 Task: In the  document proposal.rtf Download file as 'EPUB Publication' Share this file with 'softage.9@softage.net' Insert the command  Viewing
Action: Mouse moved to (249, 354)
Screenshot: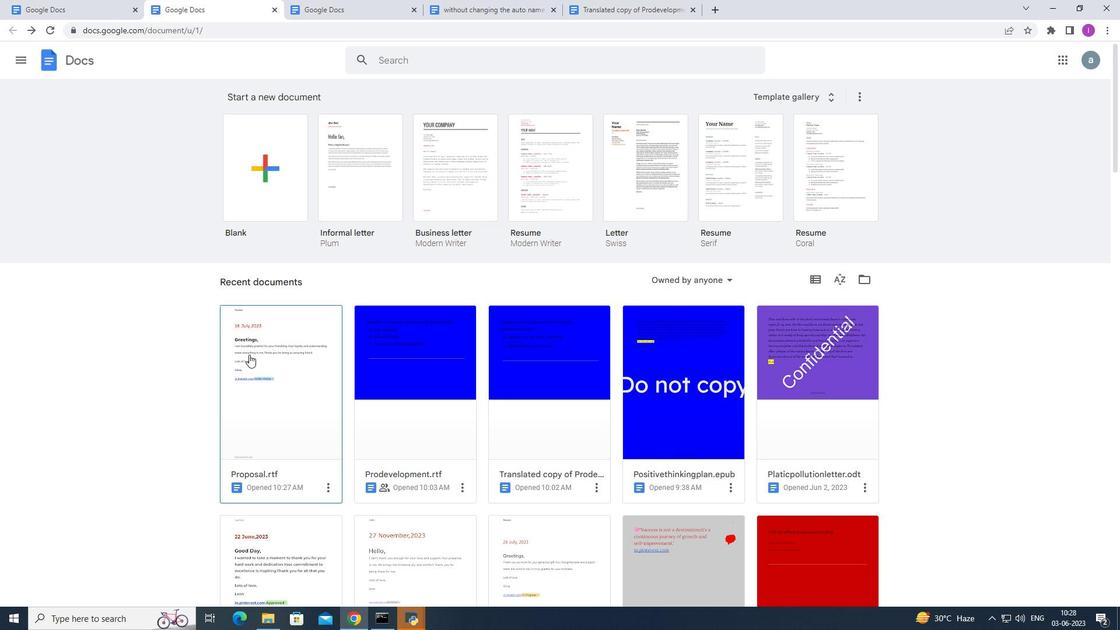 
Action: Mouse pressed left at (249, 354)
Screenshot: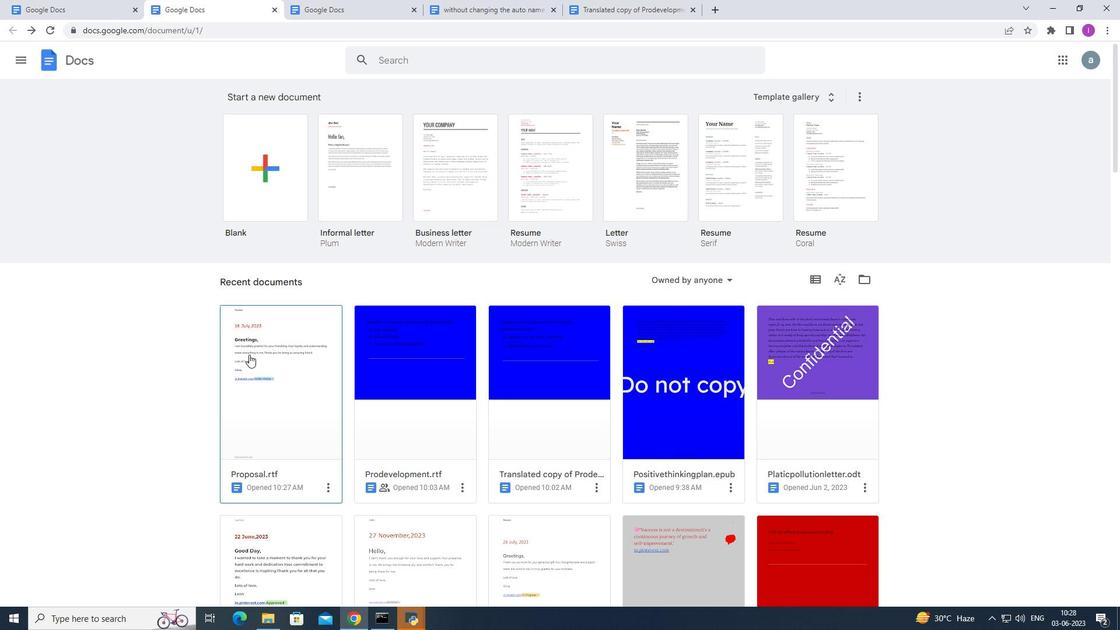 
Action: Mouse moved to (46, 70)
Screenshot: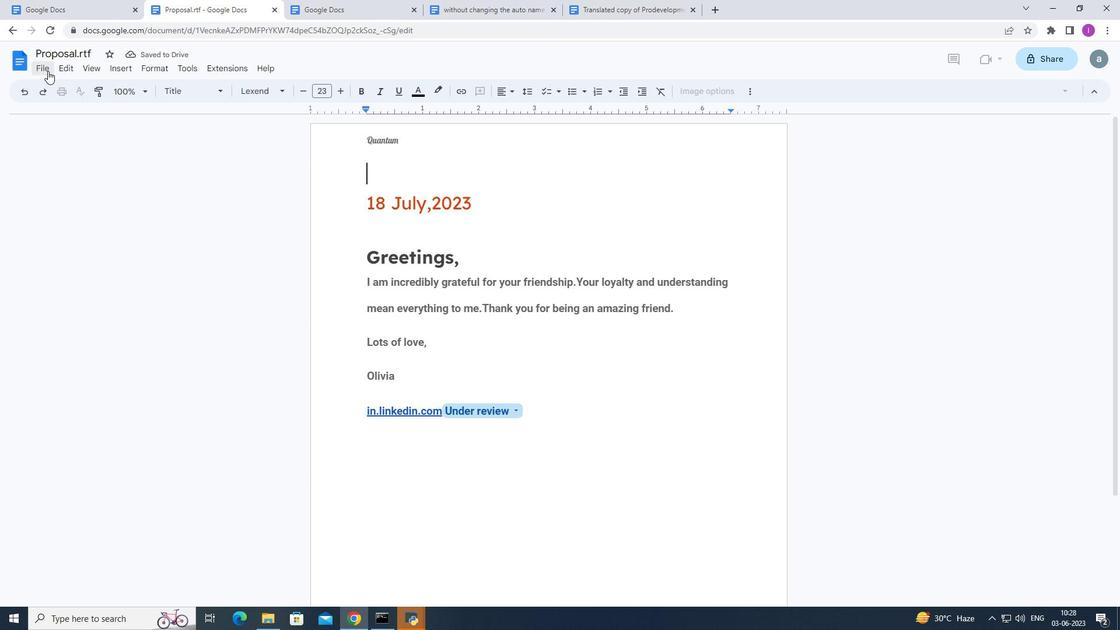 
Action: Mouse pressed left at (46, 70)
Screenshot: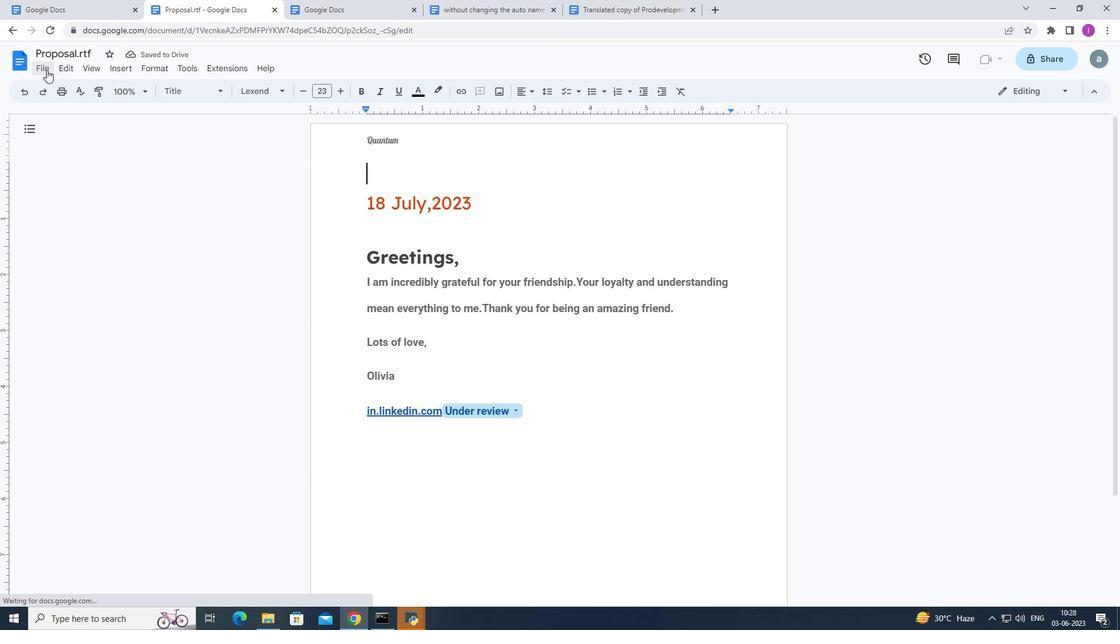 
Action: Mouse moved to (257, 308)
Screenshot: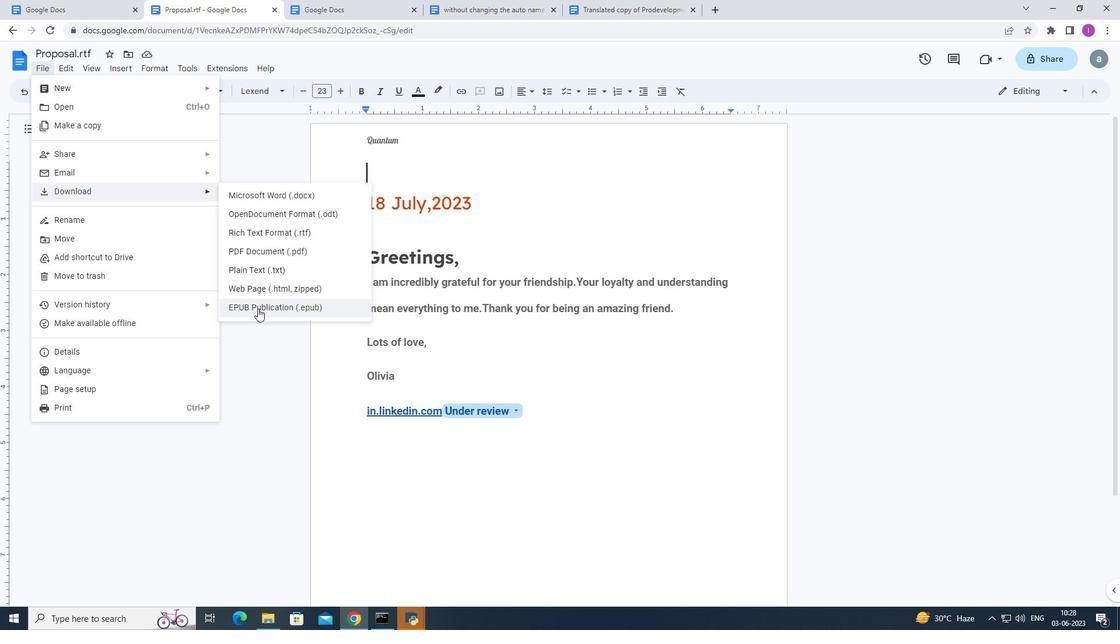 
Action: Mouse pressed left at (257, 308)
Screenshot: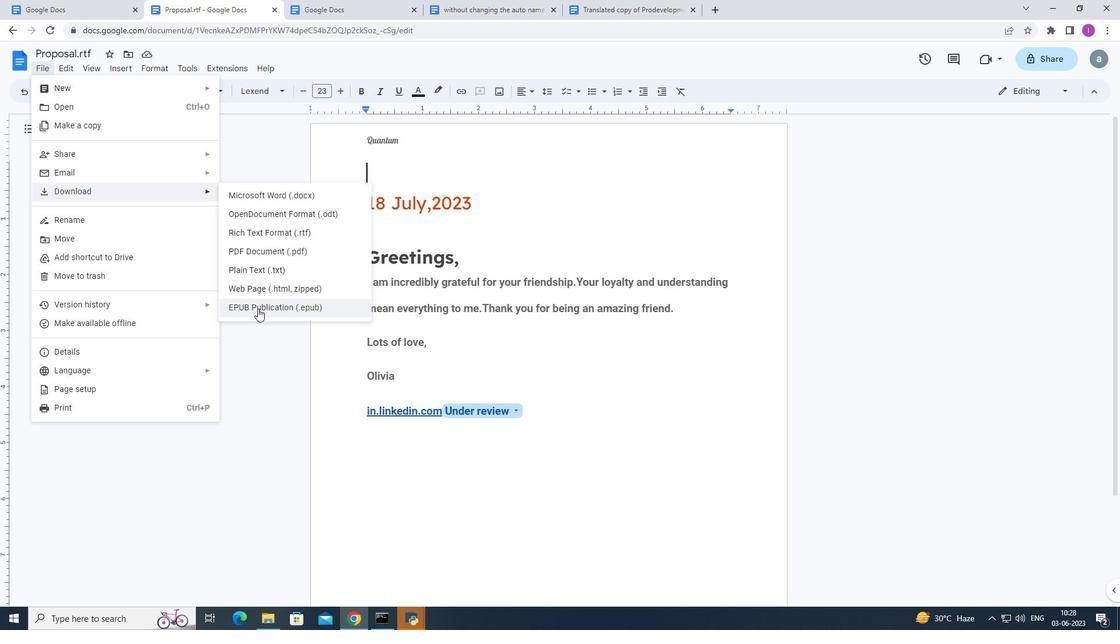 
Action: Mouse moved to (43, 69)
Screenshot: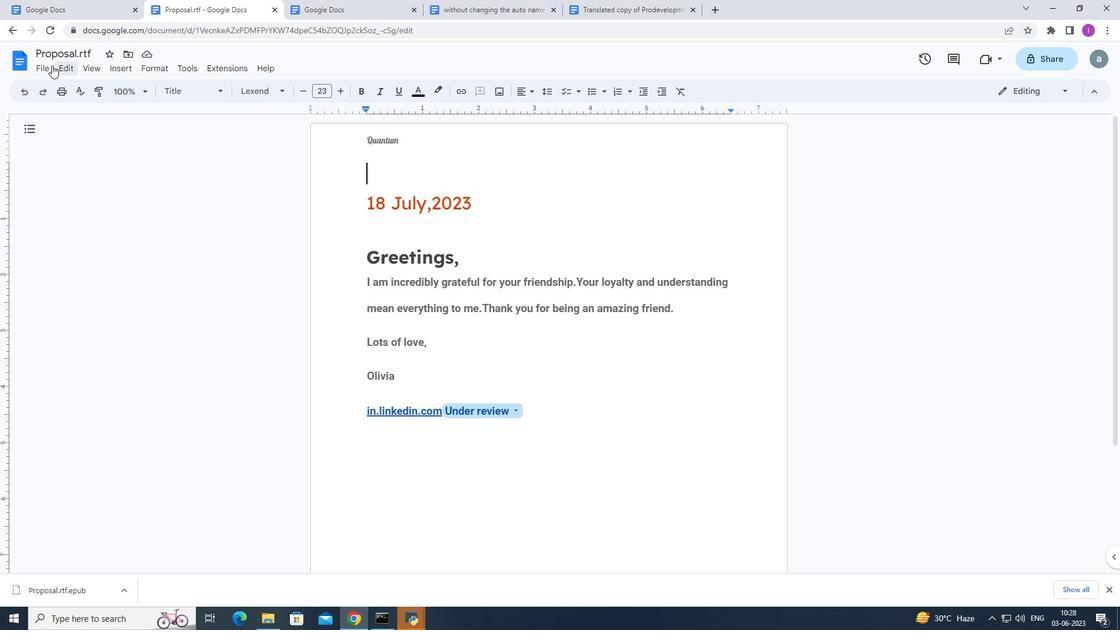 
Action: Mouse pressed left at (43, 69)
Screenshot: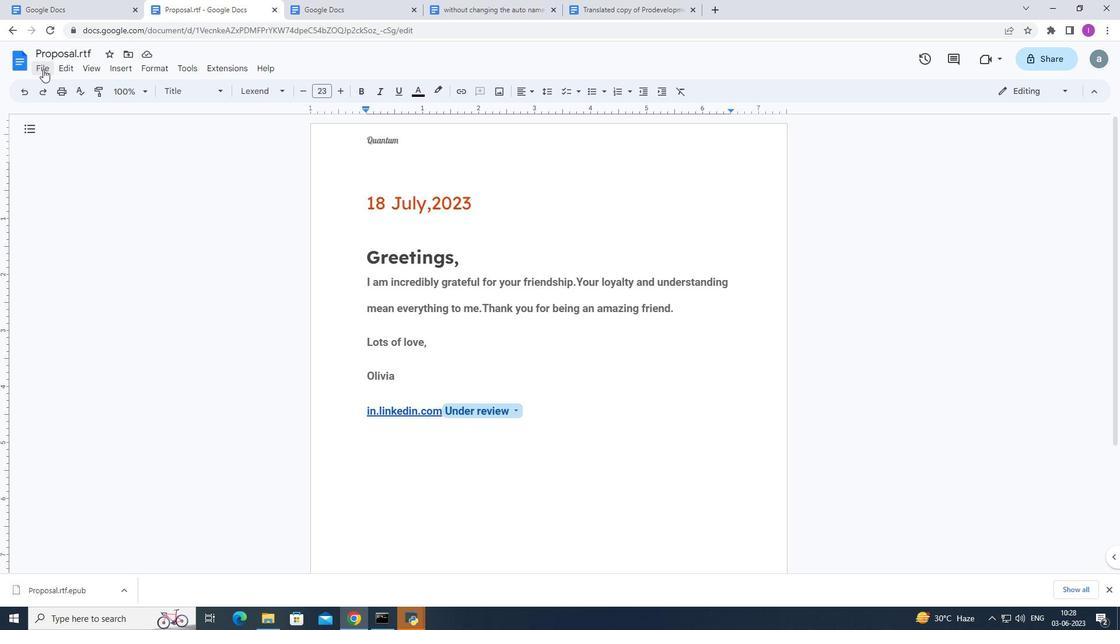 
Action: Mouse moved to (235, 155)
Screenshot: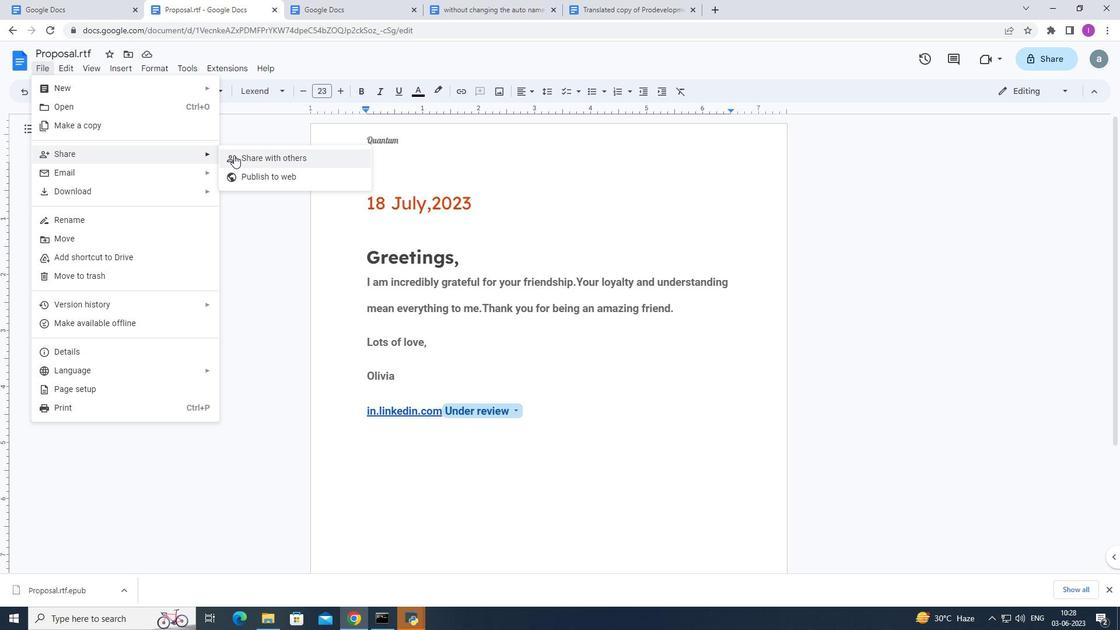 
Action: Mouse pressed left at (235, 155)
Screenshot: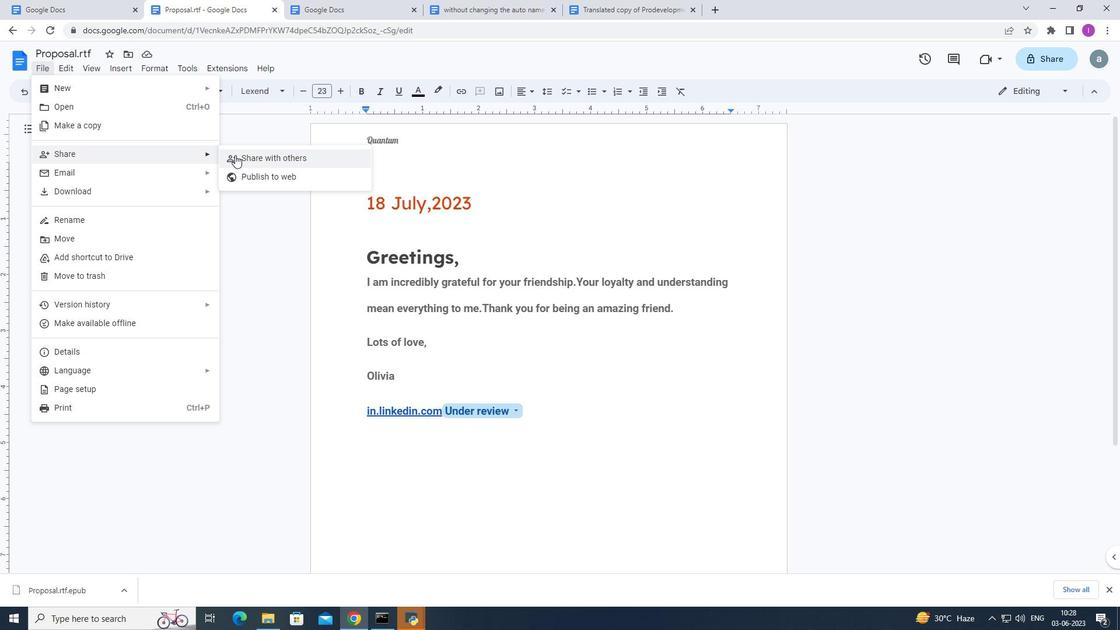 
Action: Mouse moved to (530, 225)
Screenshot: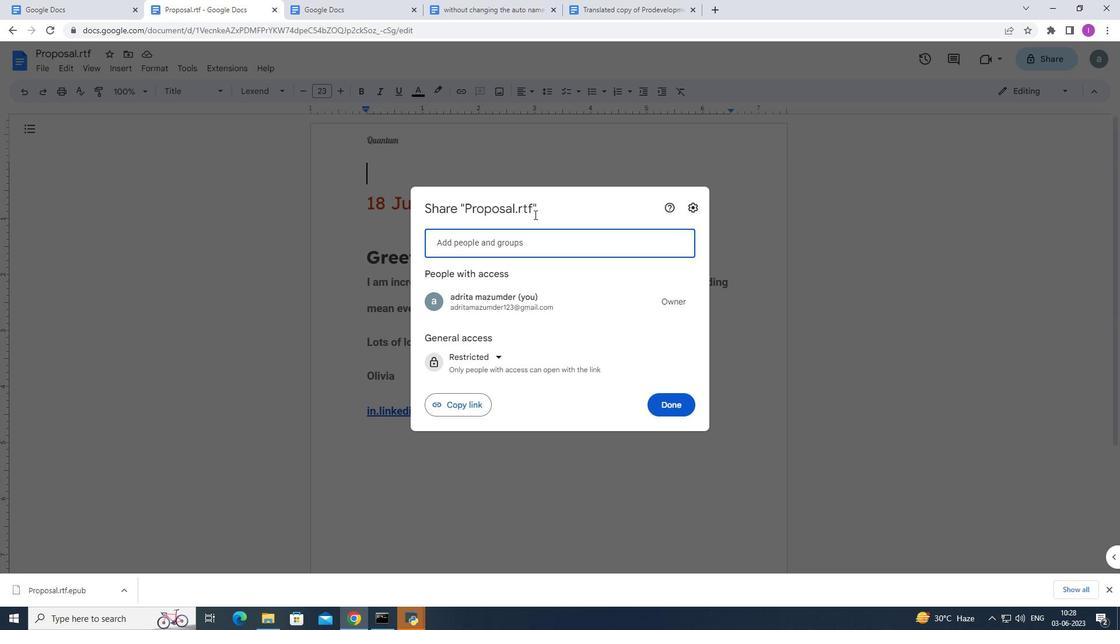 
Action: Key pressed softage
Screenshot: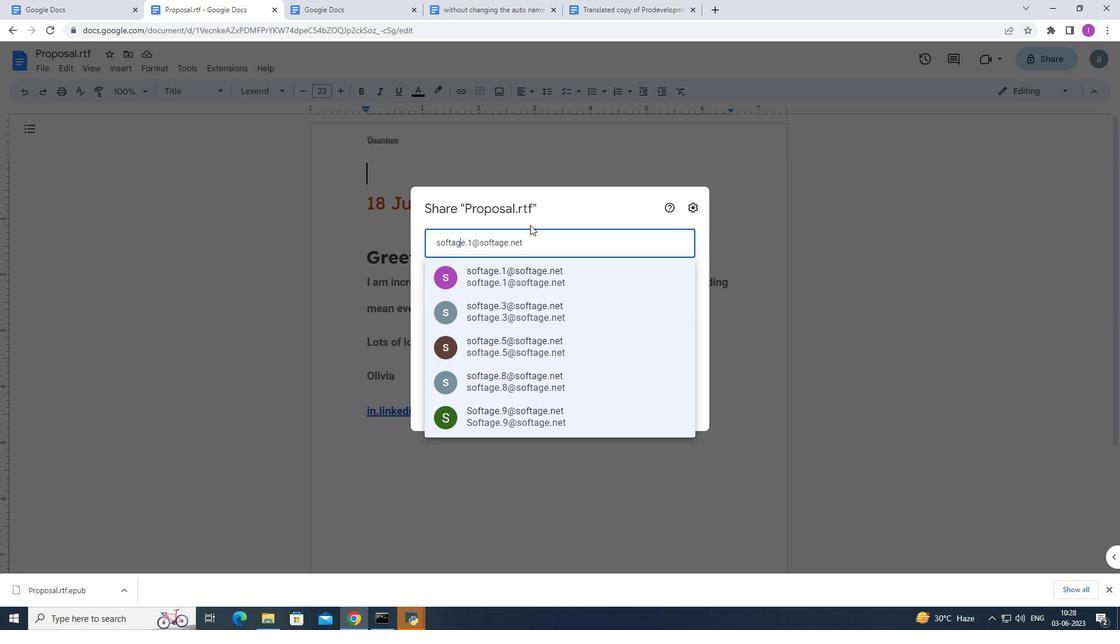 
Action: Mouse moved to (481, 420)
Screenshot: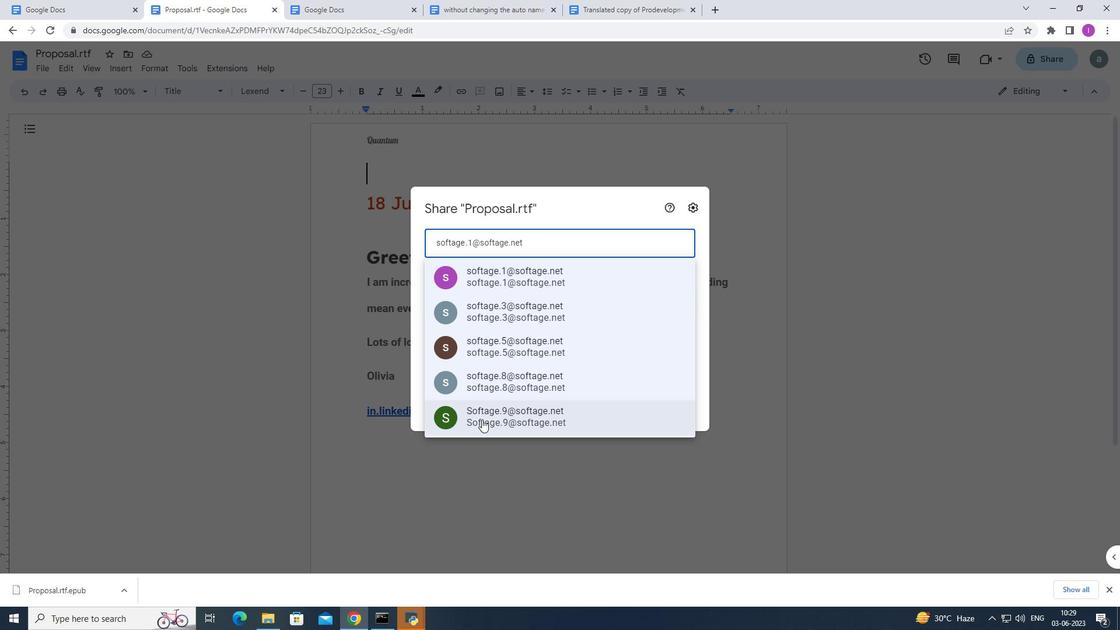 
Action: Mouse pressed left at (481, 420)
Screenshot: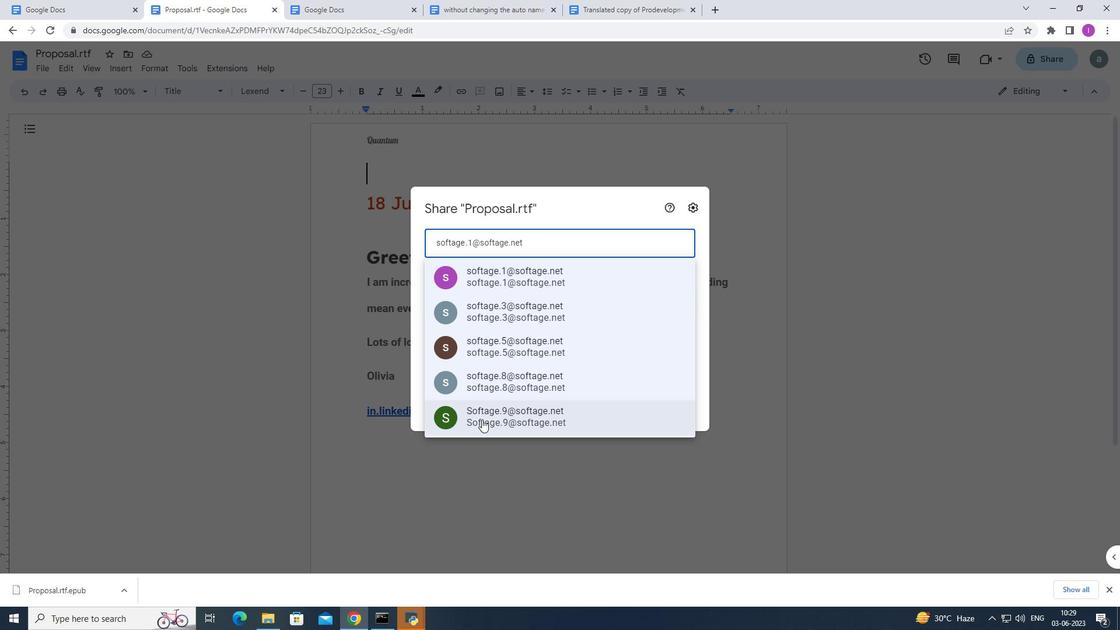
Action: Mouse moved to (658, 386)
Screenshot: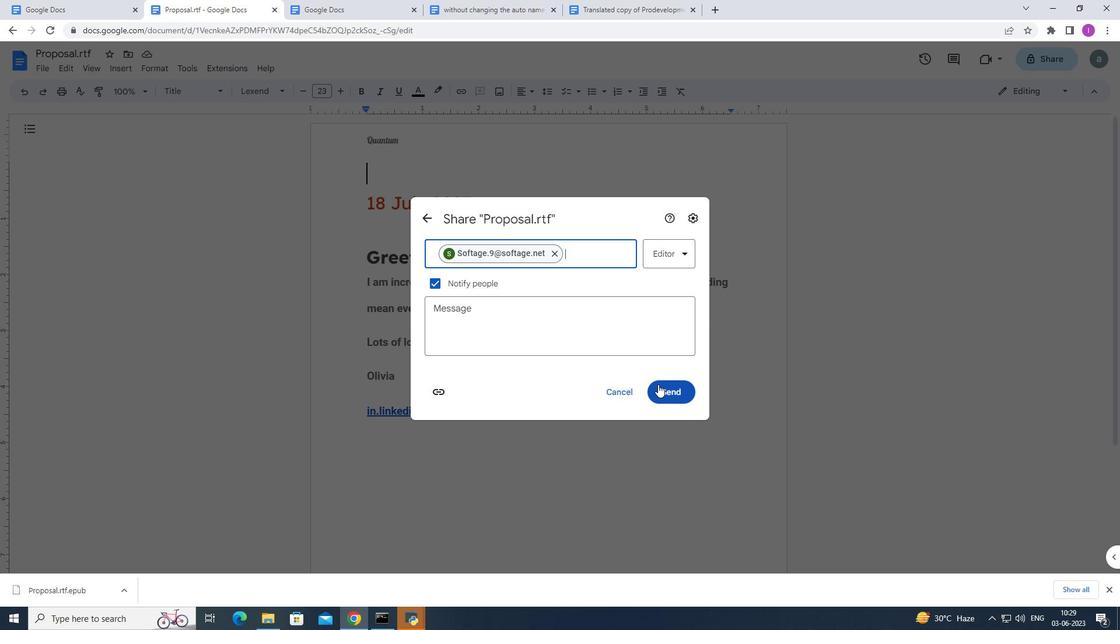 
Action: Mouse pressed left at (658, 386)
Screenshot: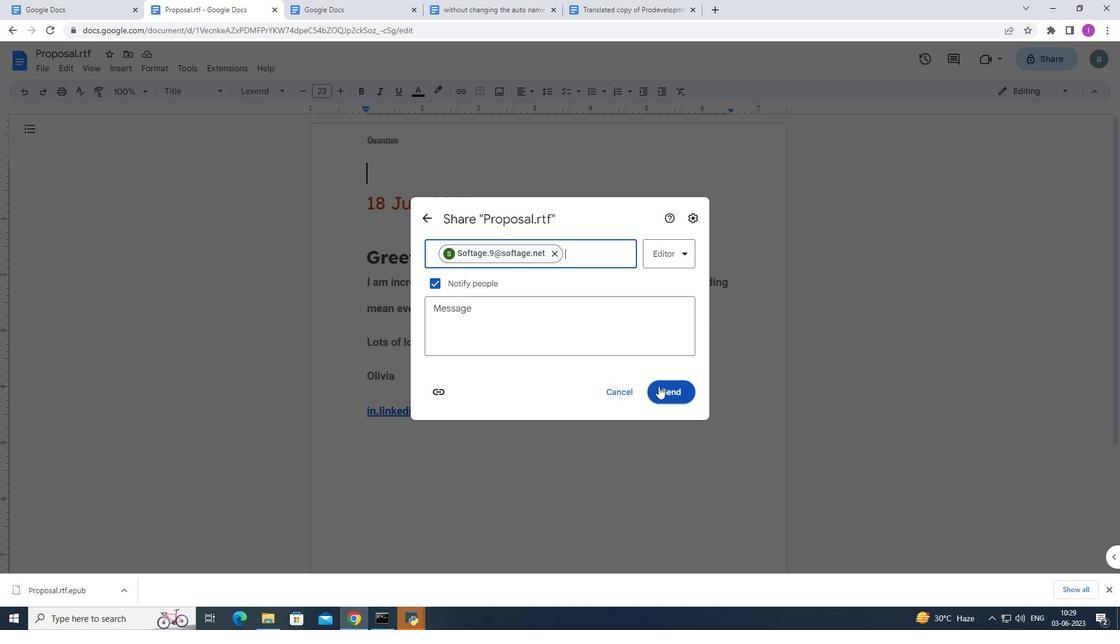
Action: Mouse moved to (1068, 93)
Screenshot: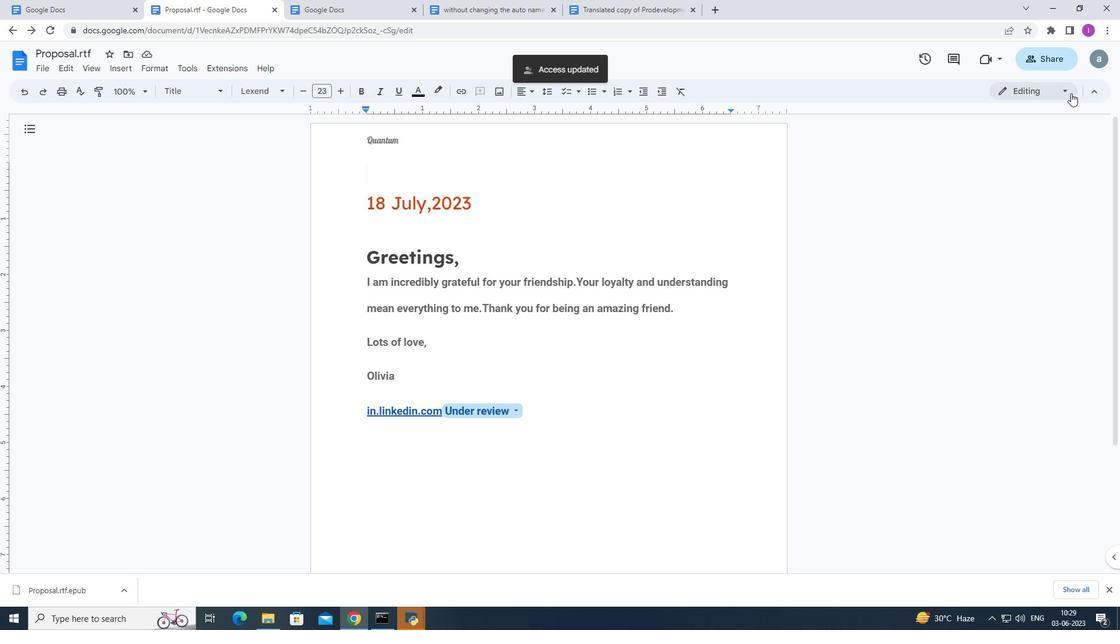 
Action: Mouse pressed left at (1068, 93)
Screenshot: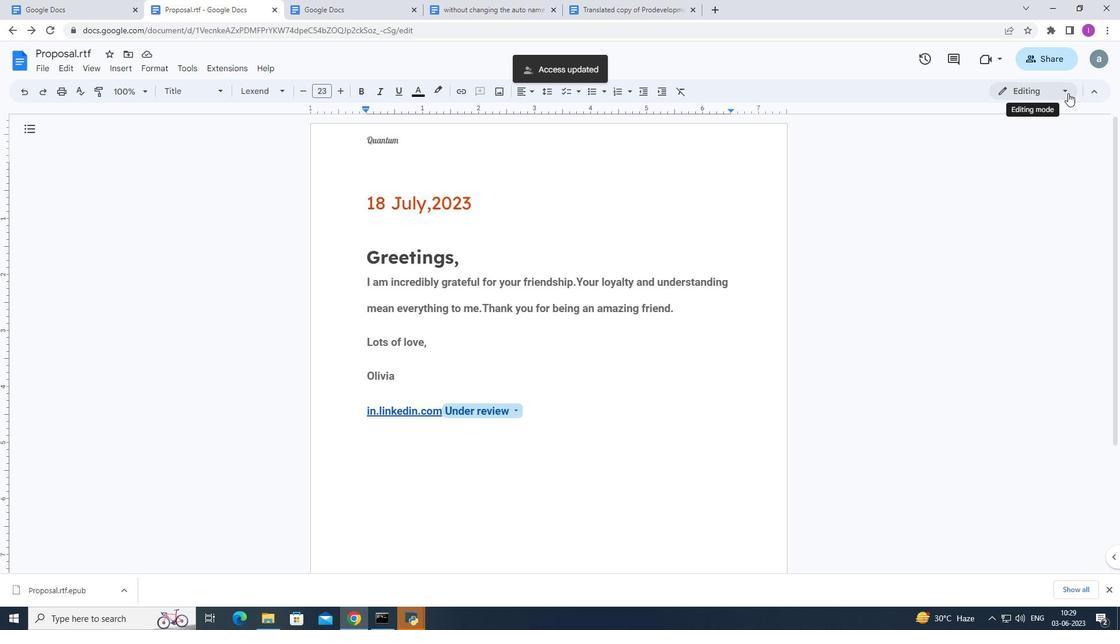
Action: Mouse moved to (1019, 173)
Screenshot: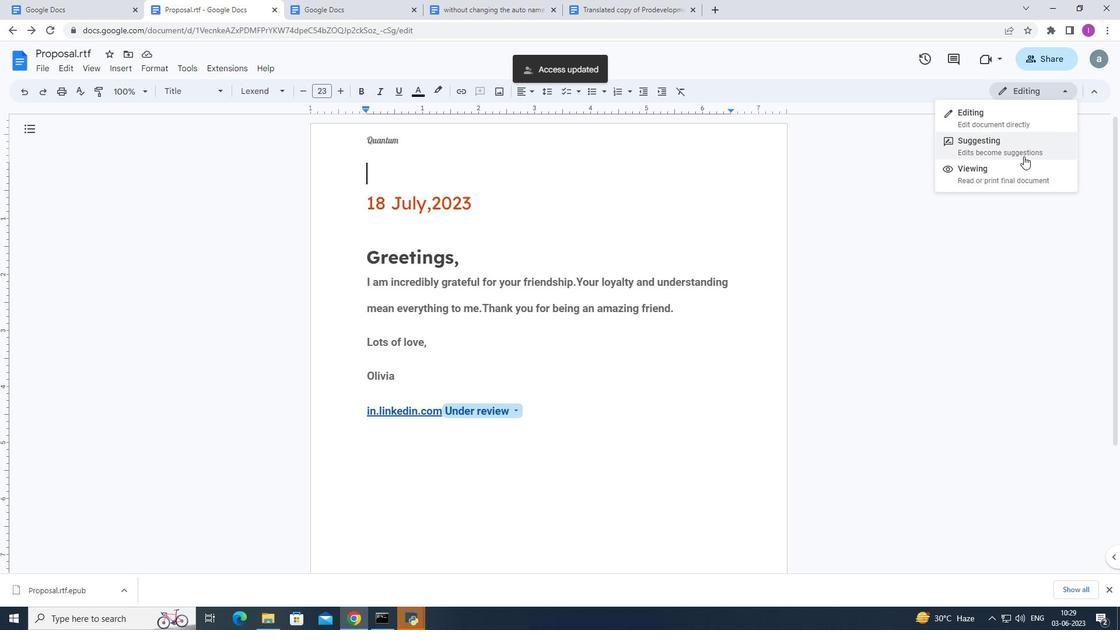 
Action: Mouse pressed left at (1019, 173)
Screenshot: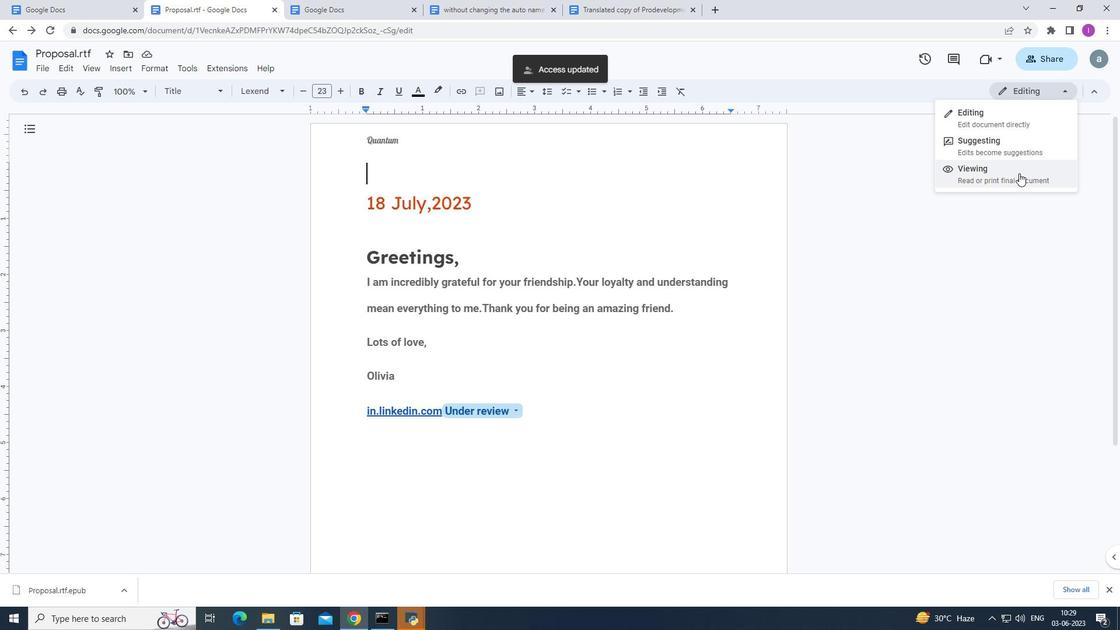 
Action: Mouse moved to (998, 191)
Screenshot: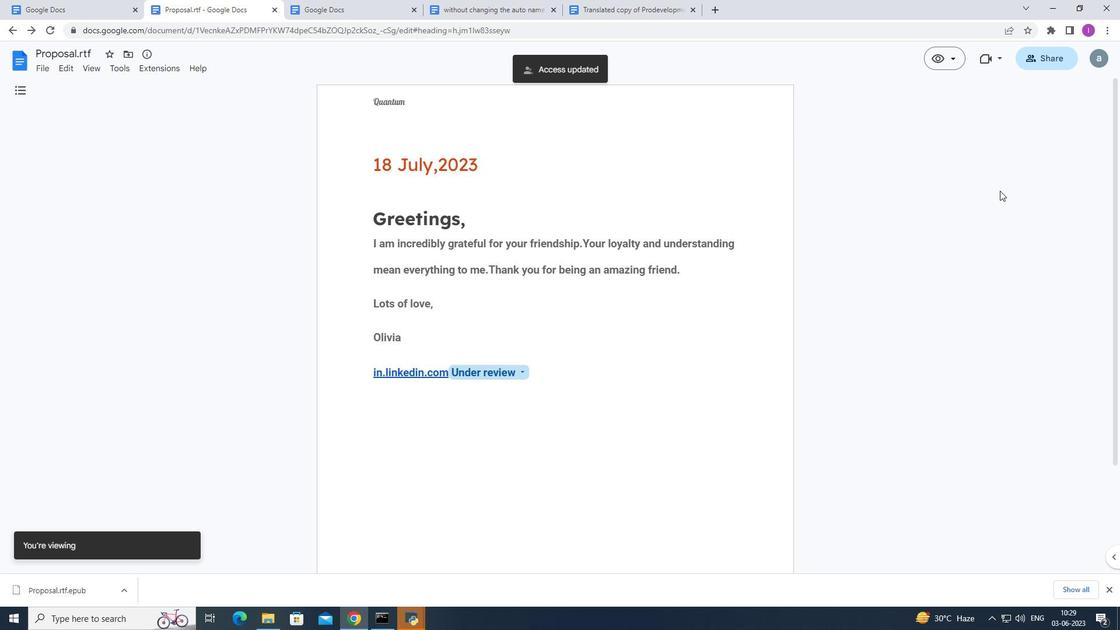 
